 Task: In the  document sketch.pdf Use the feature 'and check spelling and grammer' Change font style of header to '23' Select the body of letter and change paragraph spacing to  1.5
Action: Mouse moved to (289, 328)
Screenshot: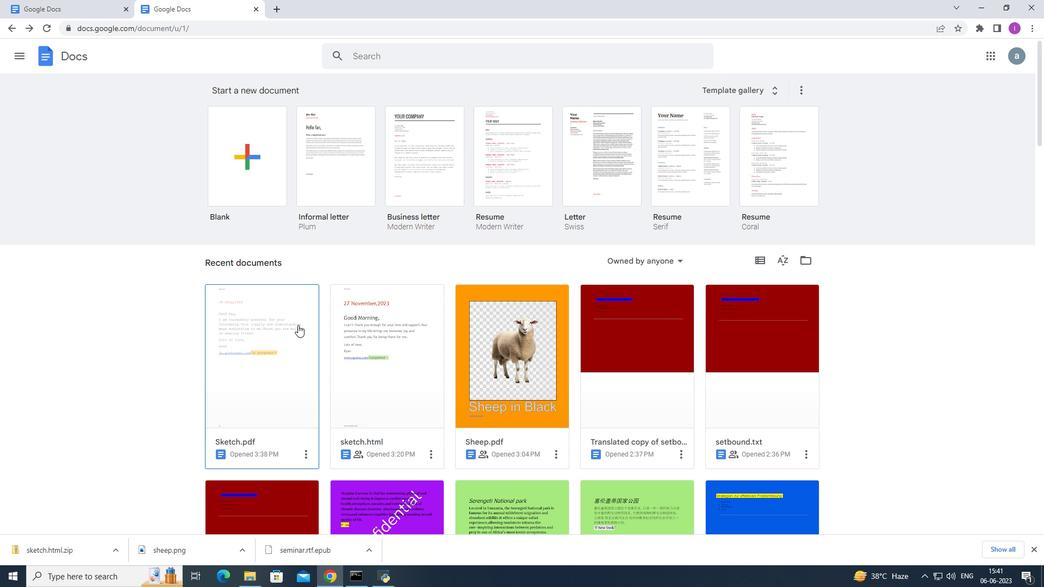 
Action: Mouse pressed left at (289, 328)
Screenshot: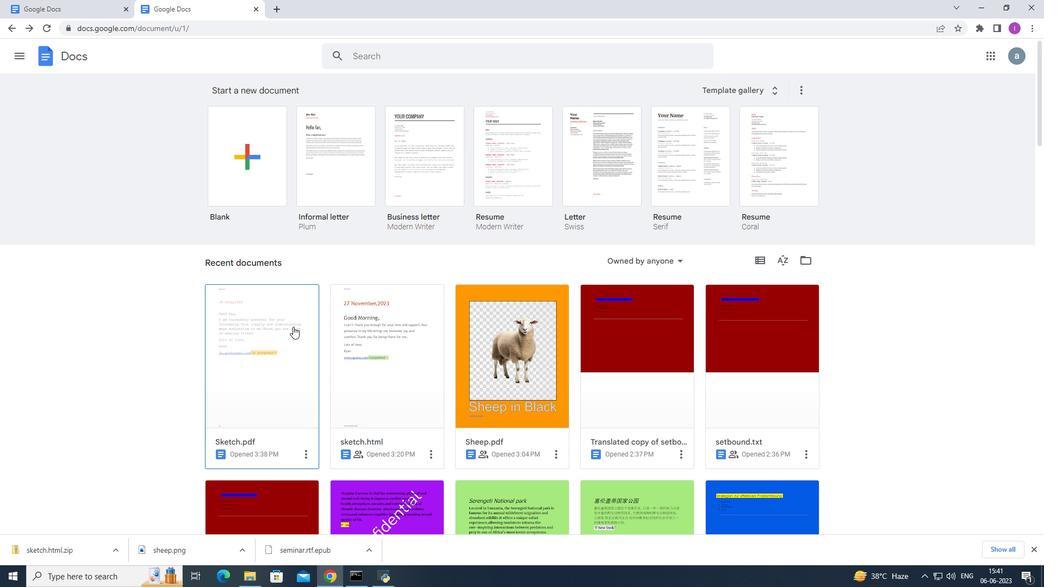 
Action: Mouse moved to (175, 60)
Screenshot: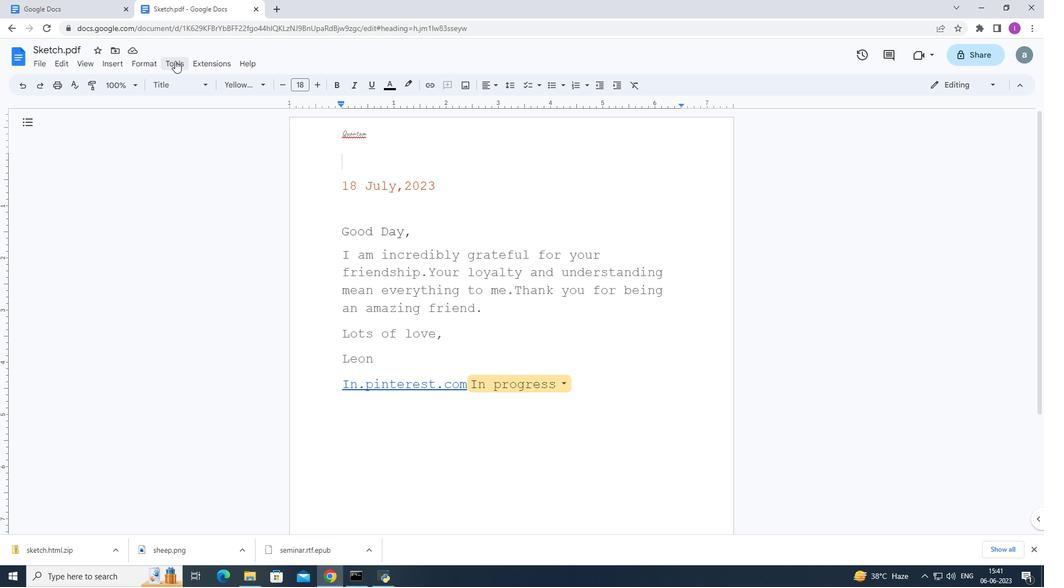 
Action: Mouse pressed left at (175, 60)
Screenshot: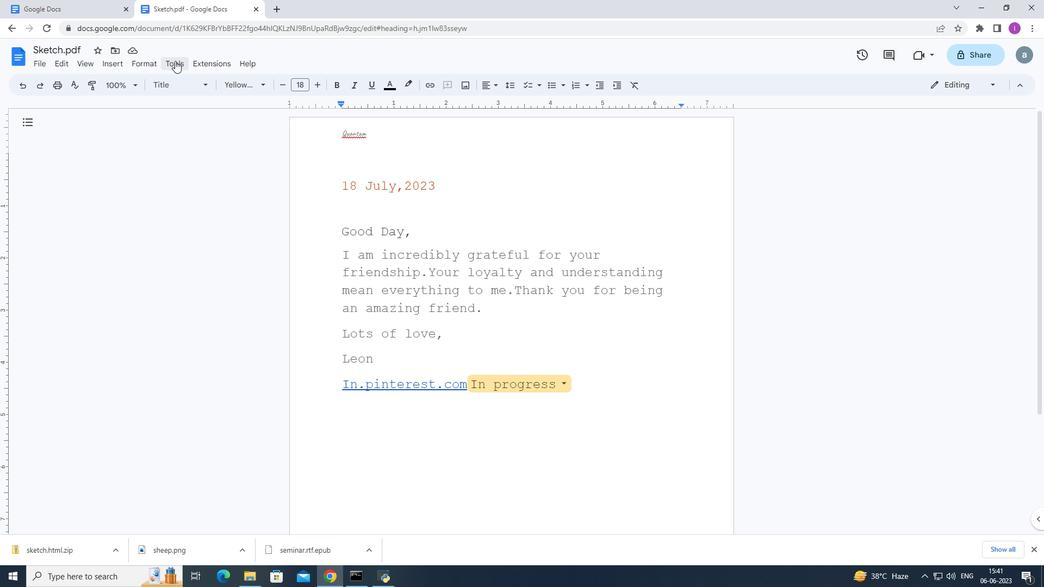 
Action: Mouse moved to (428, 80)
Screenshot: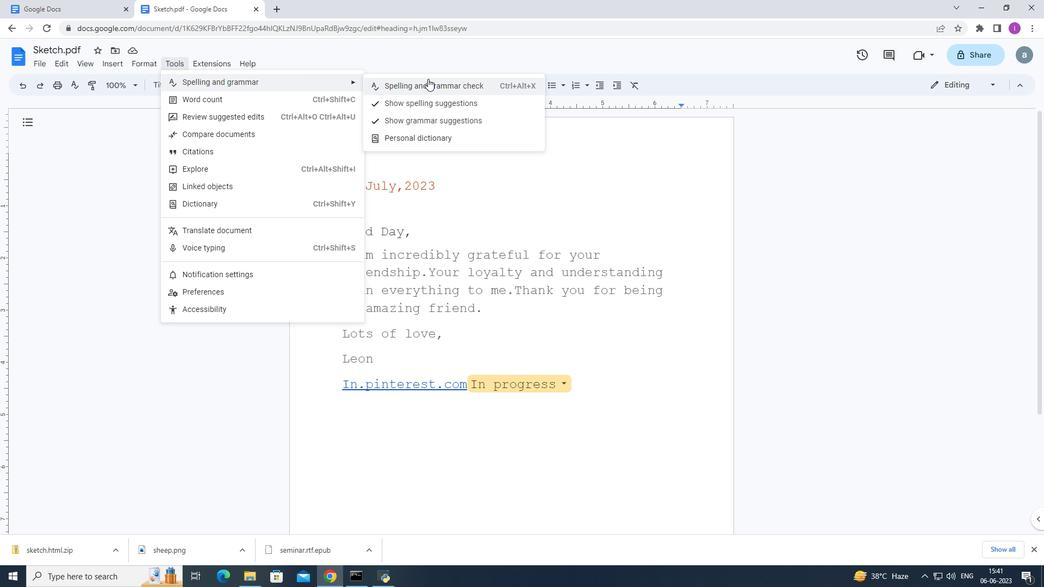 
Action: Mouse pressed left at (428, 80)
Screenshot: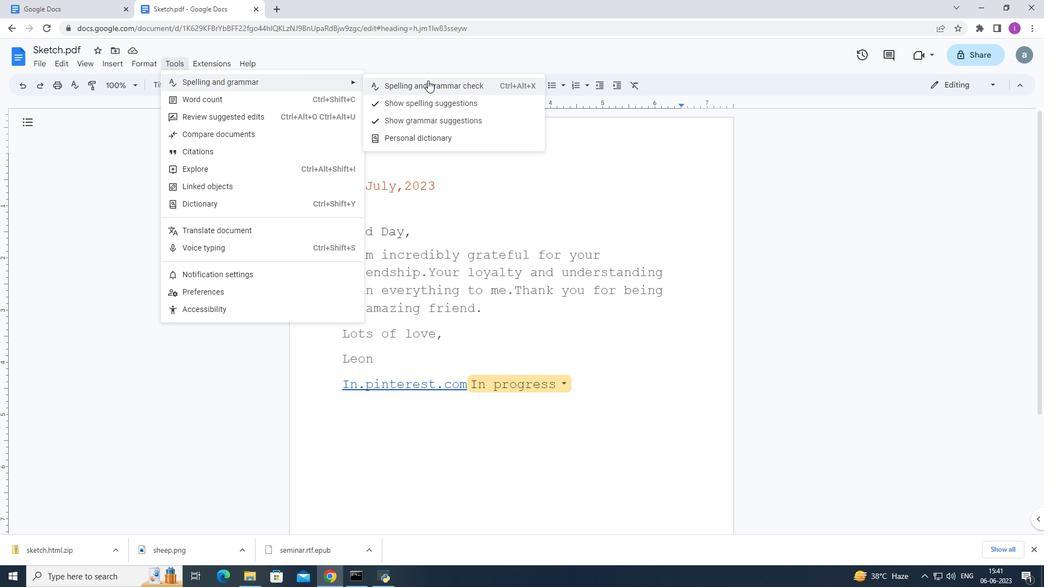
Action: Mouse moved to (979, 194)
Screenshot: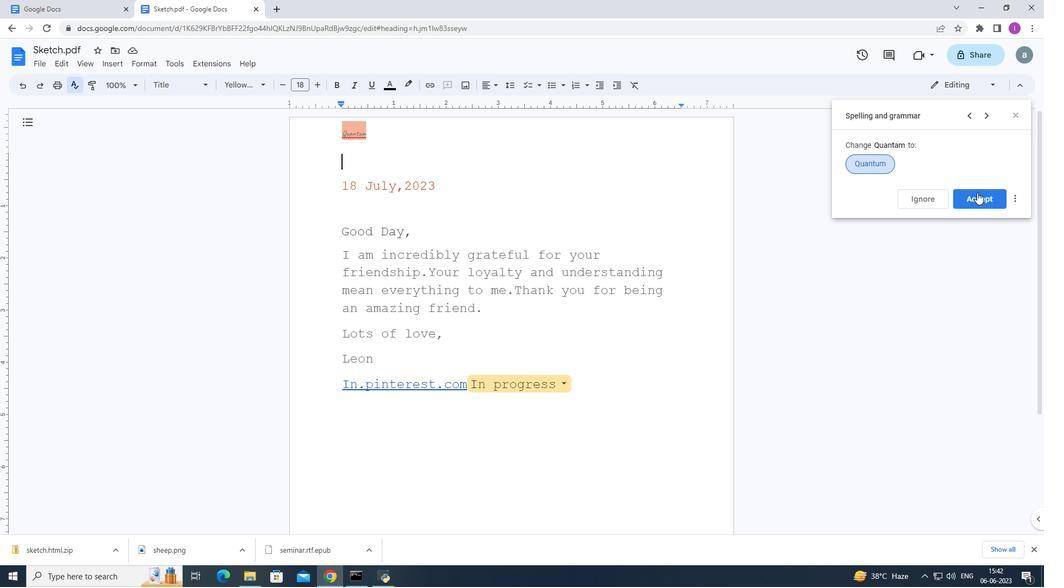 
Action: Mouse pressed left at (979, 194)
Screenshot: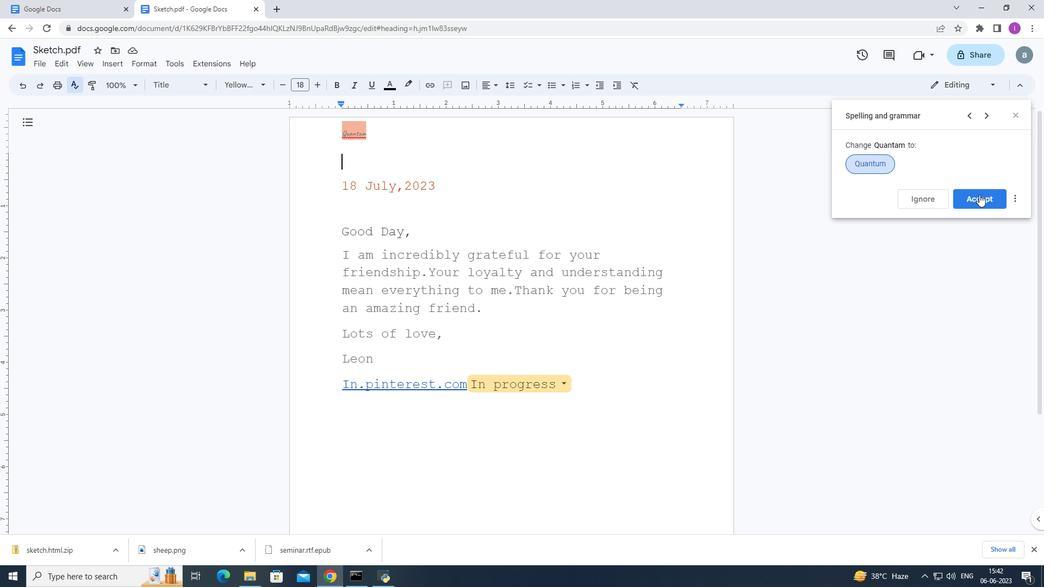 
Action: Mouse moved to (424, 236)
Screenshot: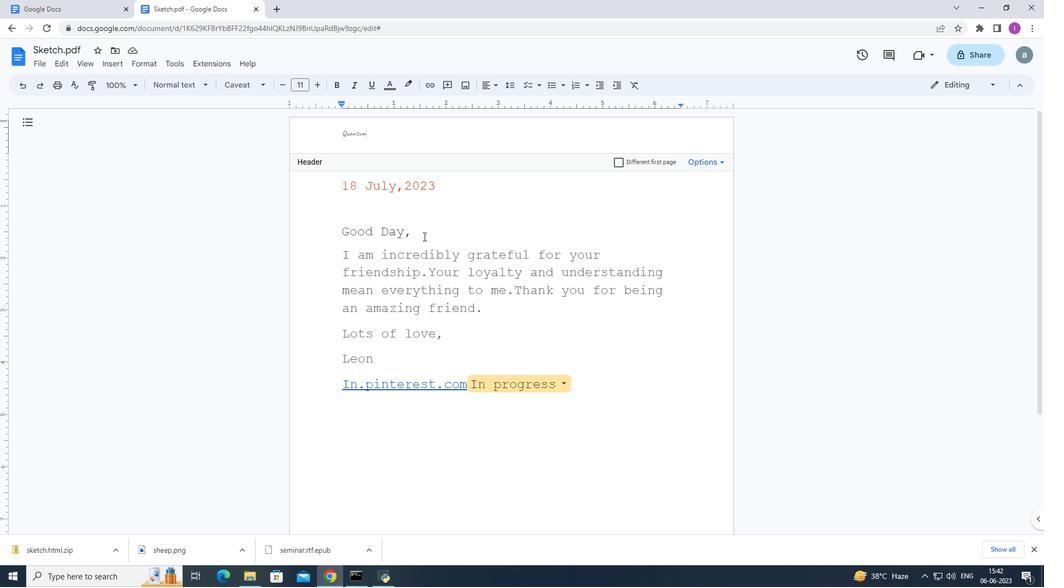 
Action: Mouse pressed left at (424, 236)
Screenshot: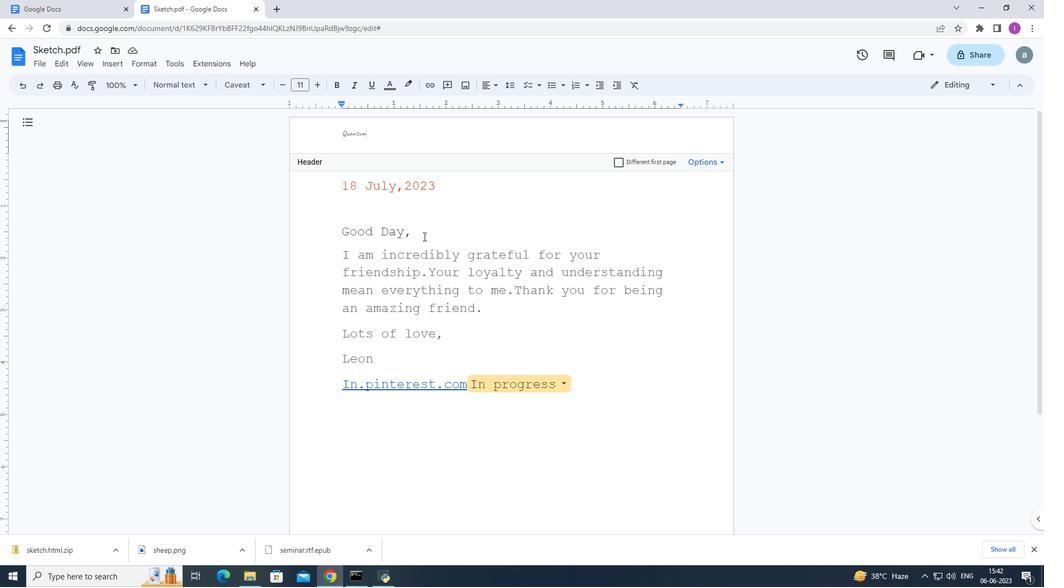 
Action: Mouse moved to (302, 84)
Screenshot: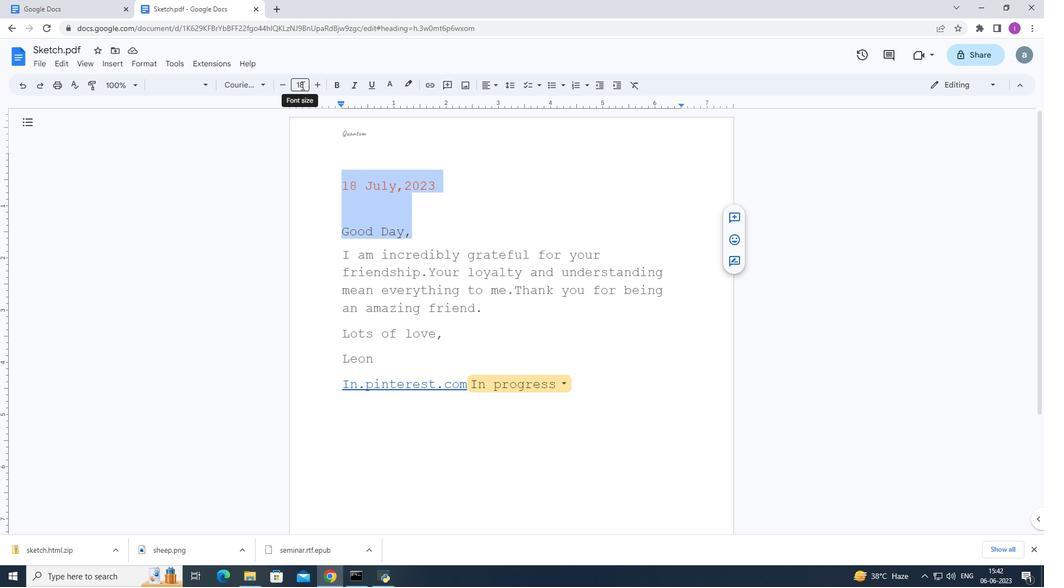 
Action: Mouse pressed left at (302, 84)
Screenshot: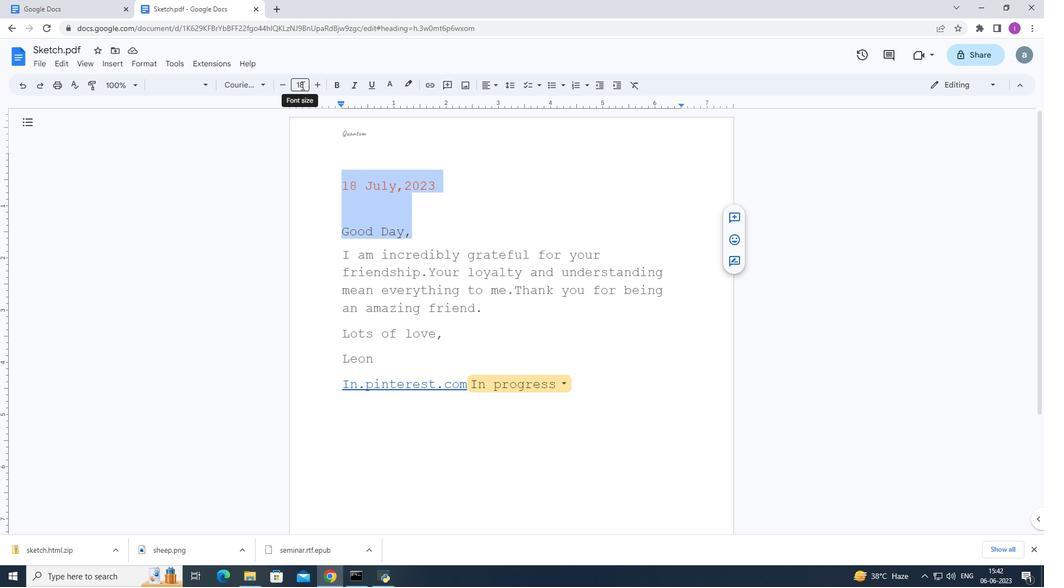 
Action: Mouse moved to (307, 110)
Screenshot: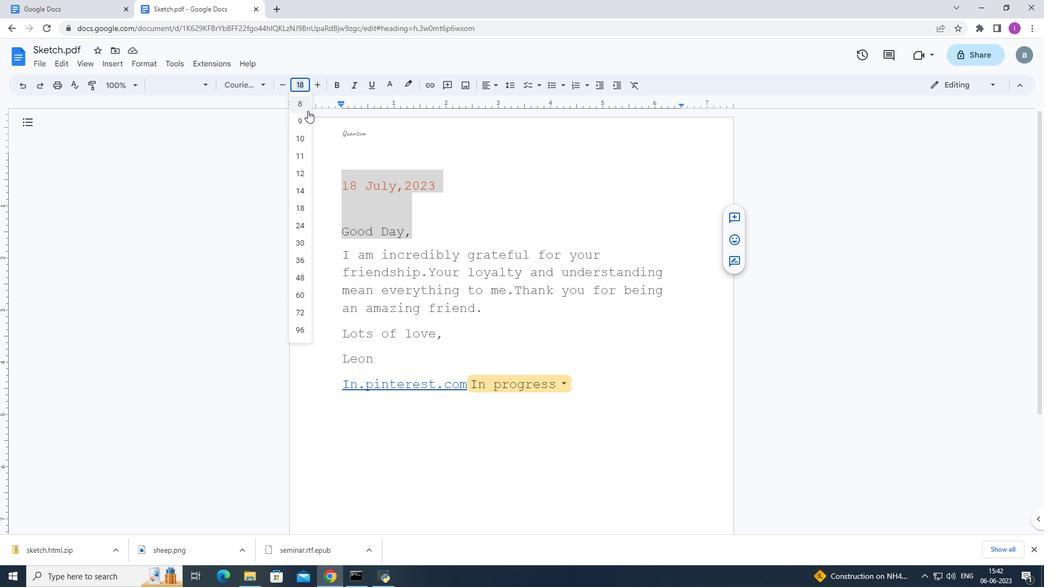 
Action: Key pressed 23<Key.enter>
Screenshot: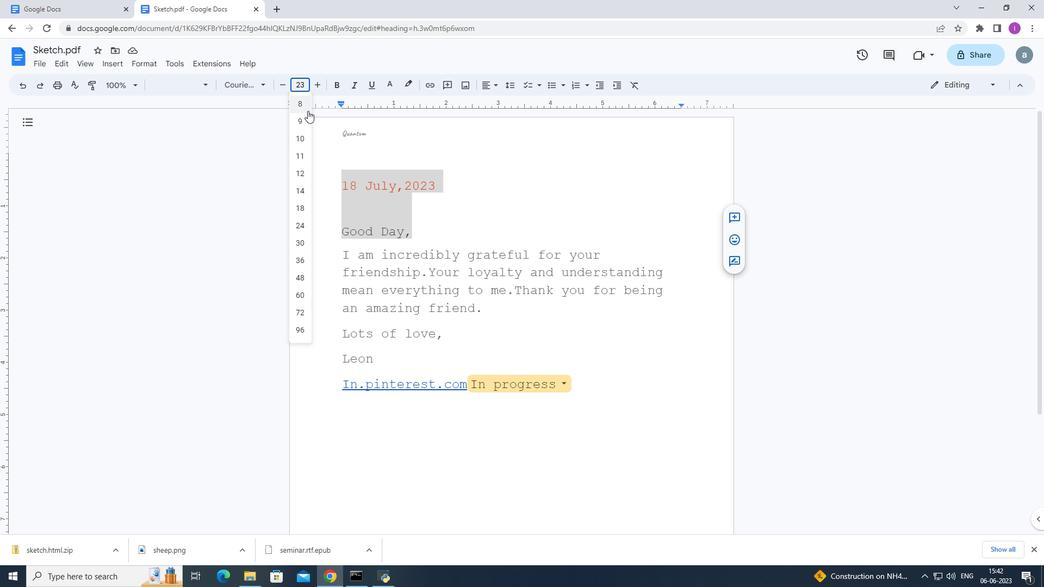 
Action: Mouse moved to (316, 336)
Screenshot: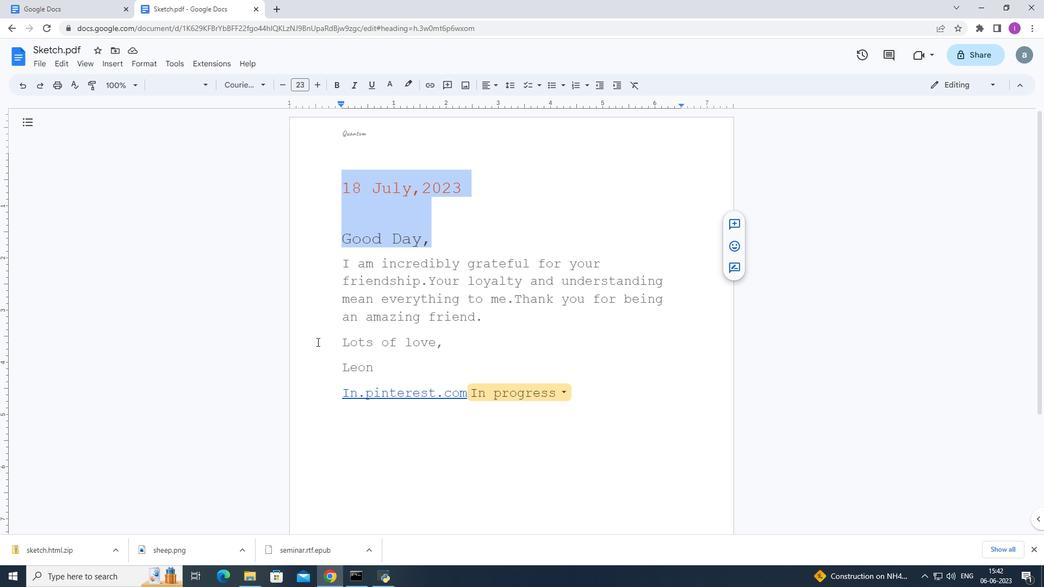 
Action: Mouse pressed left at (316, 336)
Screenshot: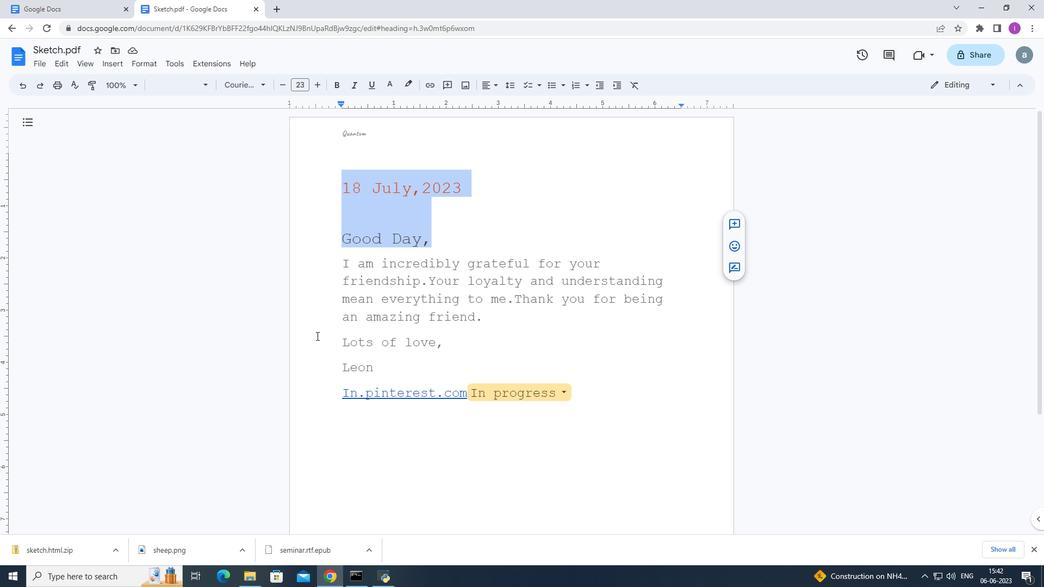 
Action: Mouse moved to (506, 316)
Screenshot: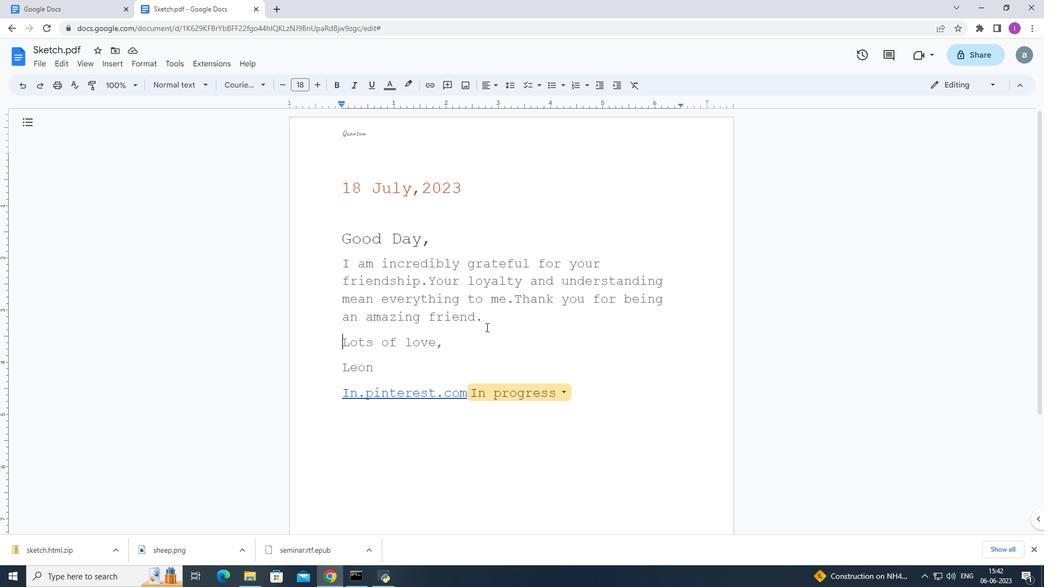 
Action: Mouse pressed left at (506, 316)
Screenshot: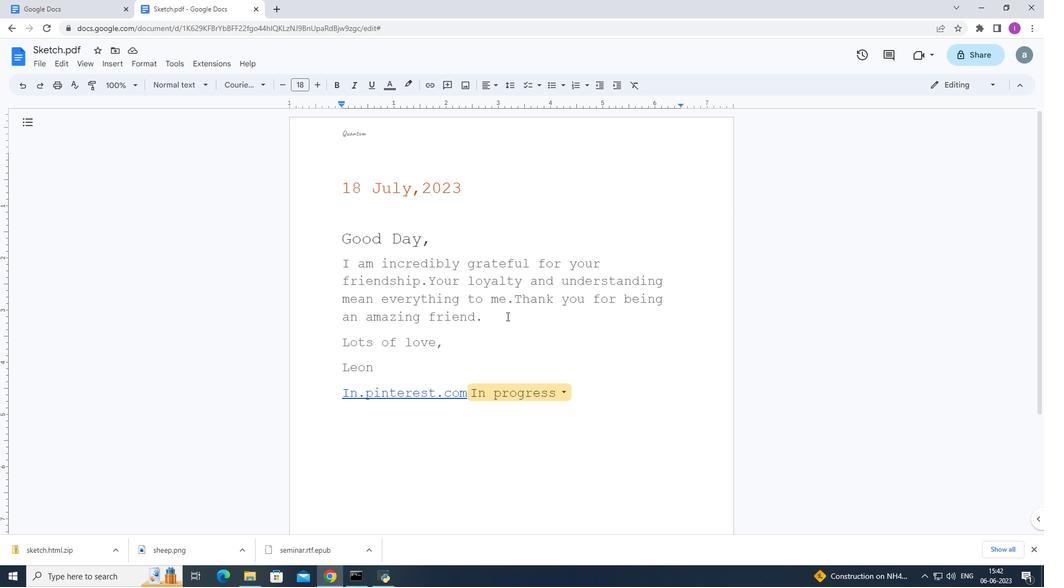 
Action: Mouse moved to (331, 275)
Screenshot: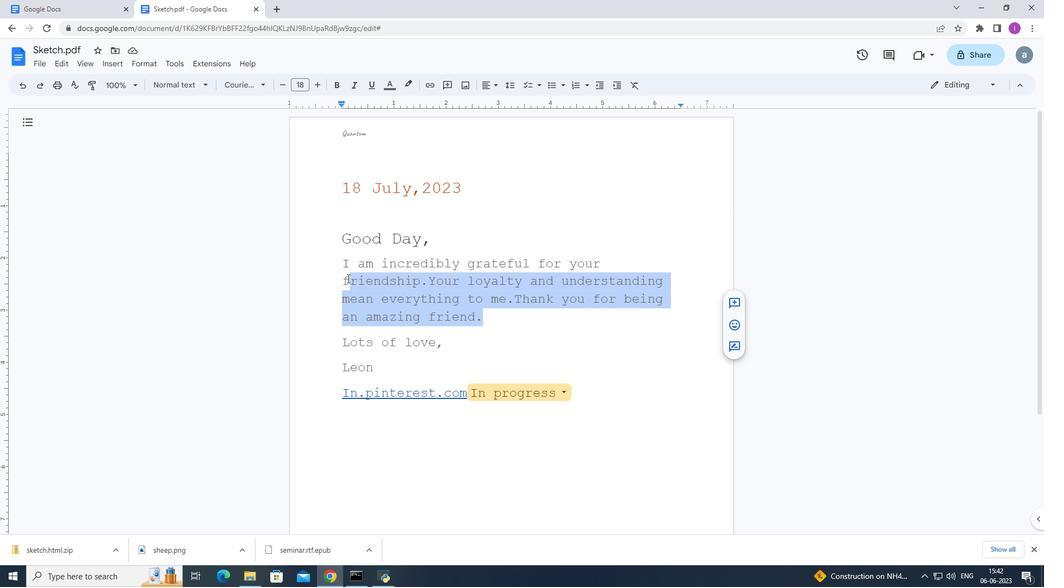
Action: Mouse pressed left at (331, 275)
Screenshot: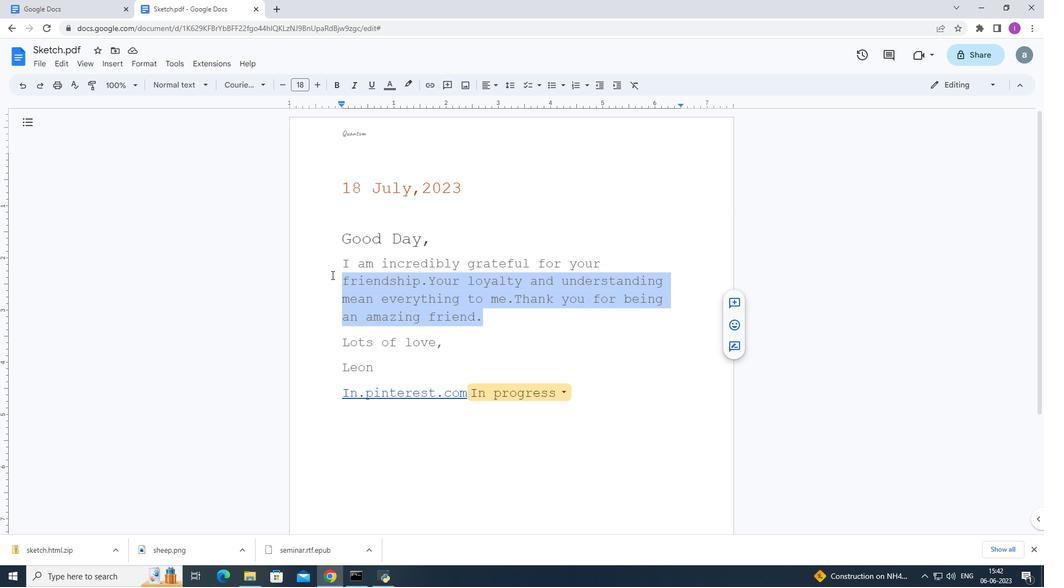 
Action: Mouse pressed left at (331, 275)
Screenshot: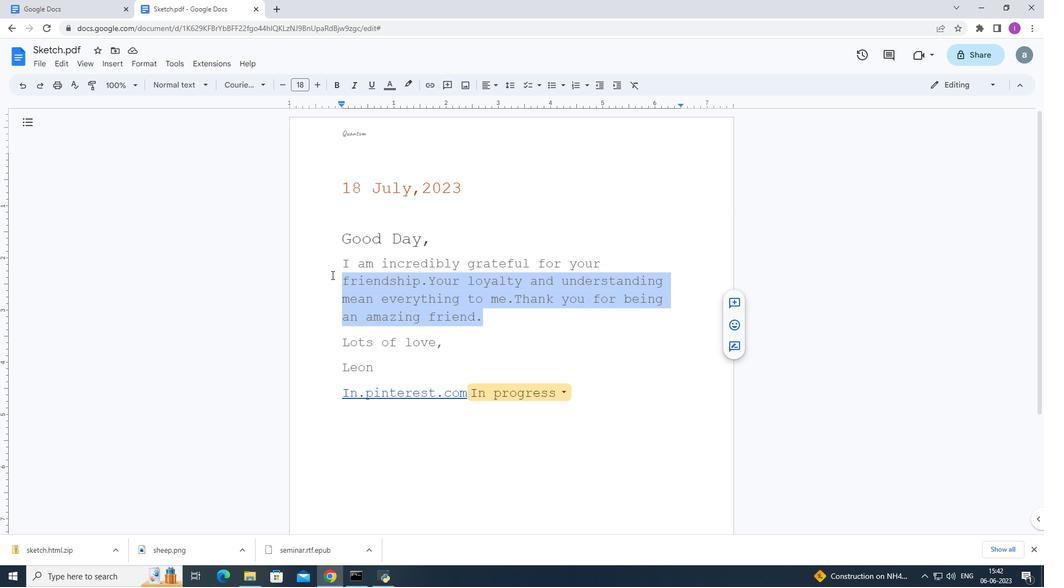 
Action: Mouse moved to (310, 273)
Screenshot: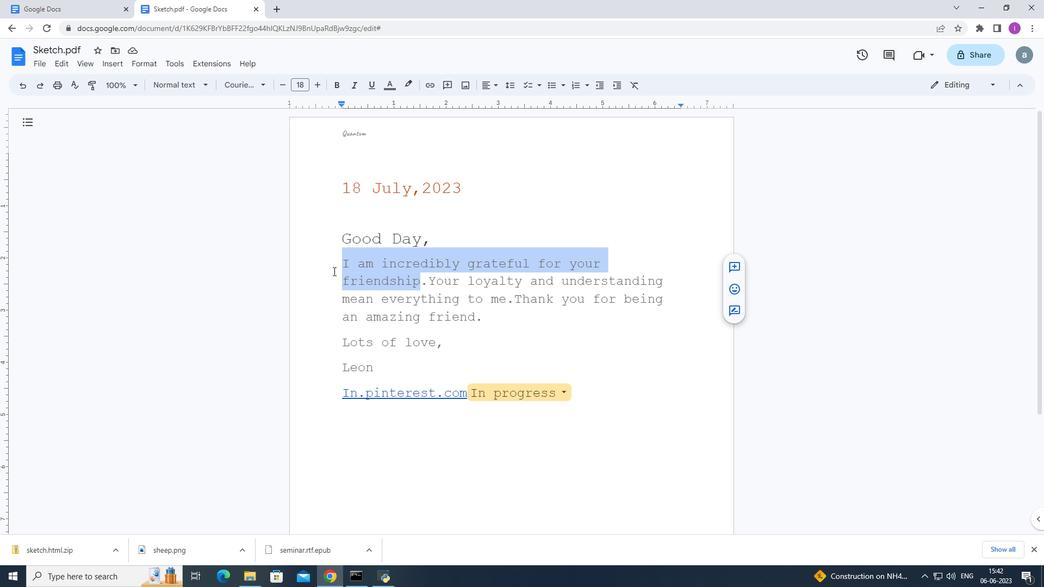 
Action: Mouse pressed left at (310, 273)
Screenshot: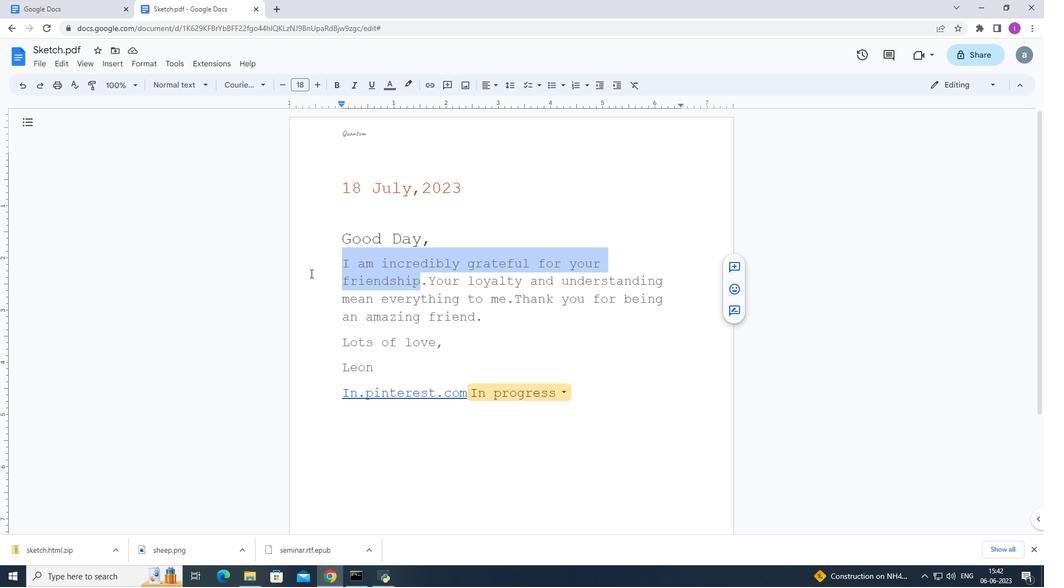 
Action: Mouse moved to (342, 264)
Screenshot: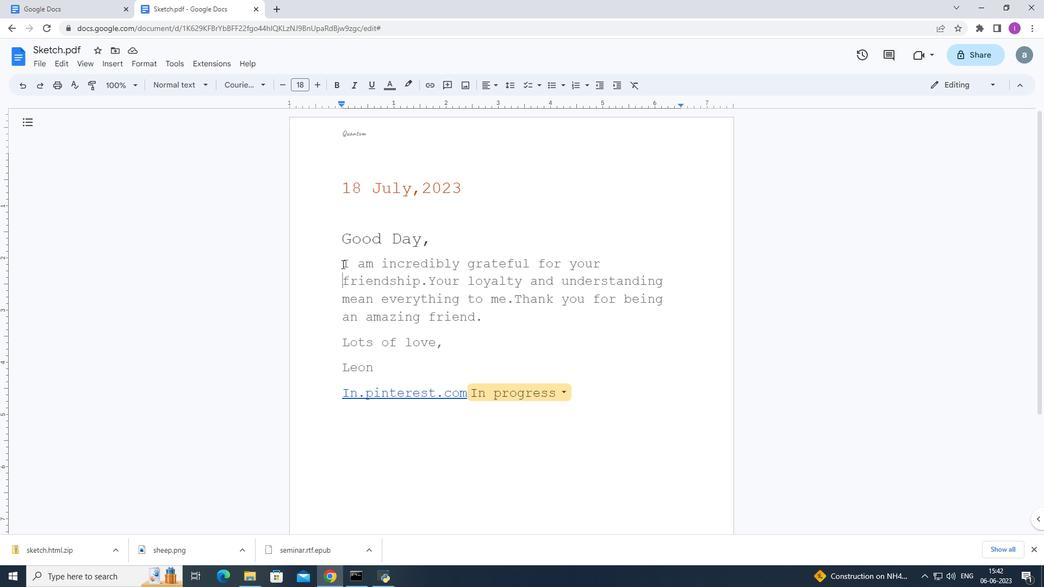 
Action: Mouse pressed left at (342, 264)
Screenshot: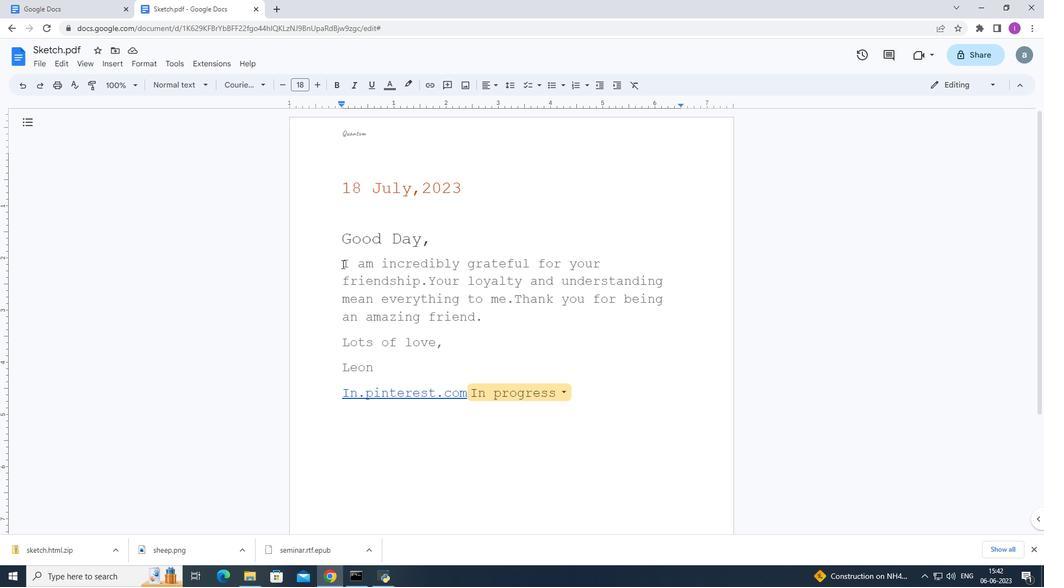 
Action: Mouse moved to (512, 87)
Screenshot: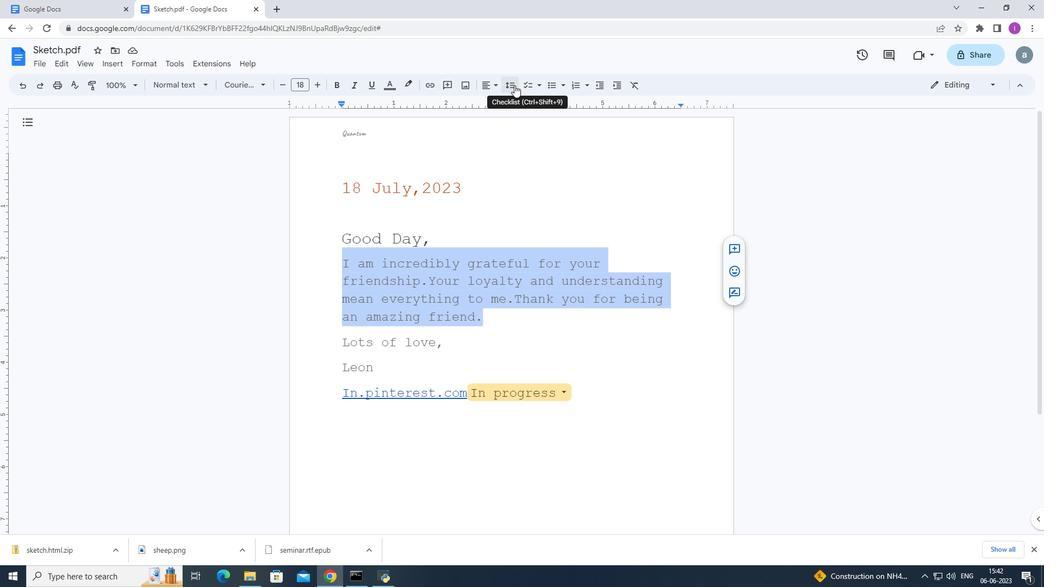 
Action: Mouse pressed left at (512, 87)
Screenshot: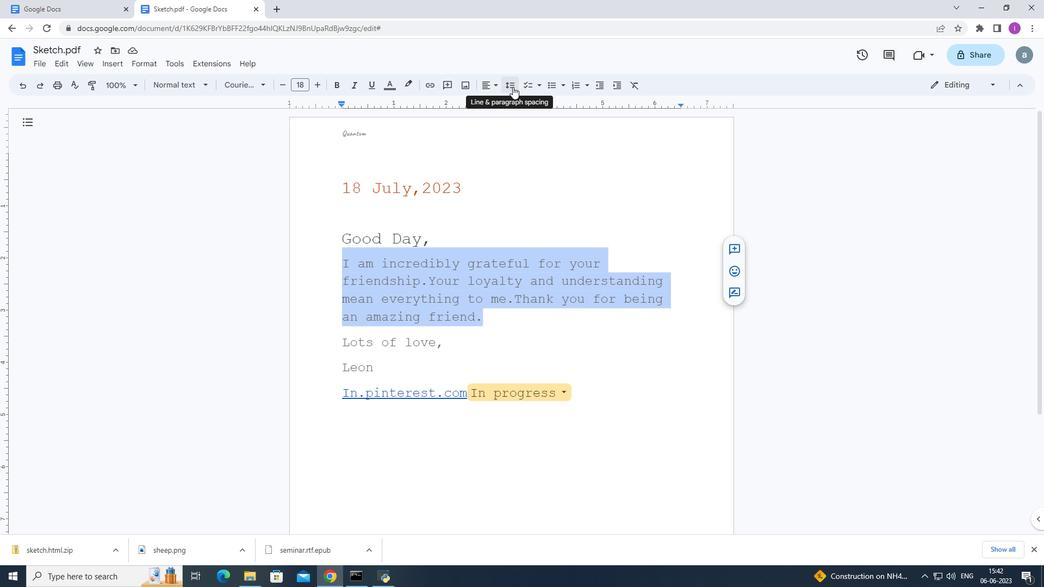 
Action: Mouse moved to (539, 139)
Screenshot: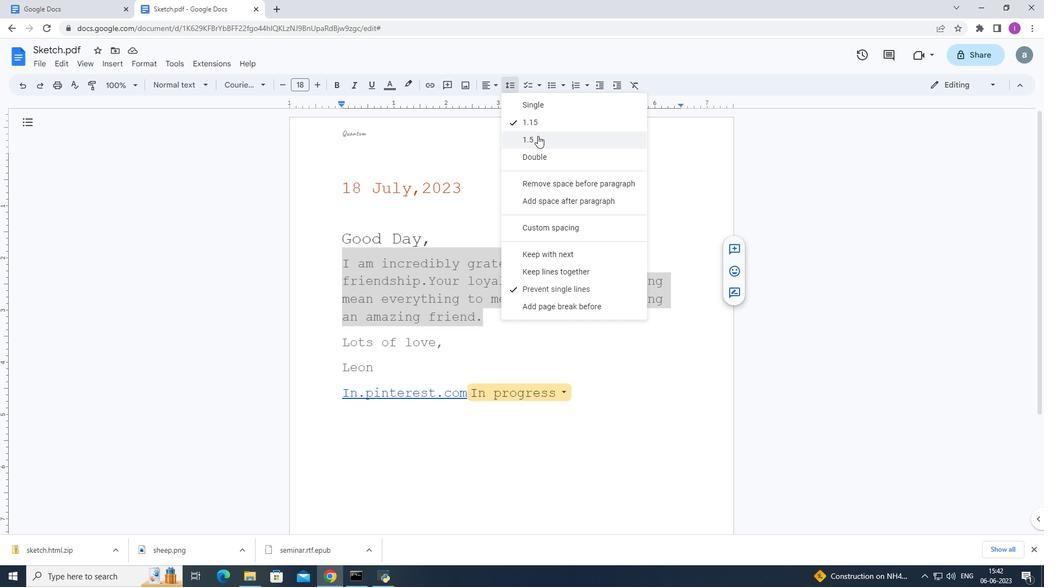 
Action: Mouse pressed left at (539, 139)
Screenshot: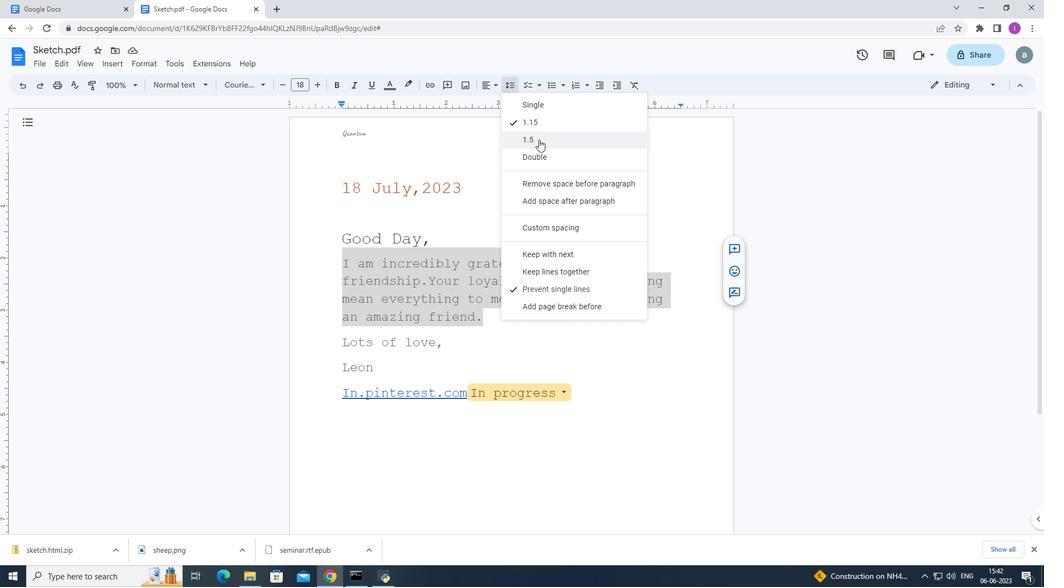 
Action: Mouse moved to (188, 375)
Screenshot: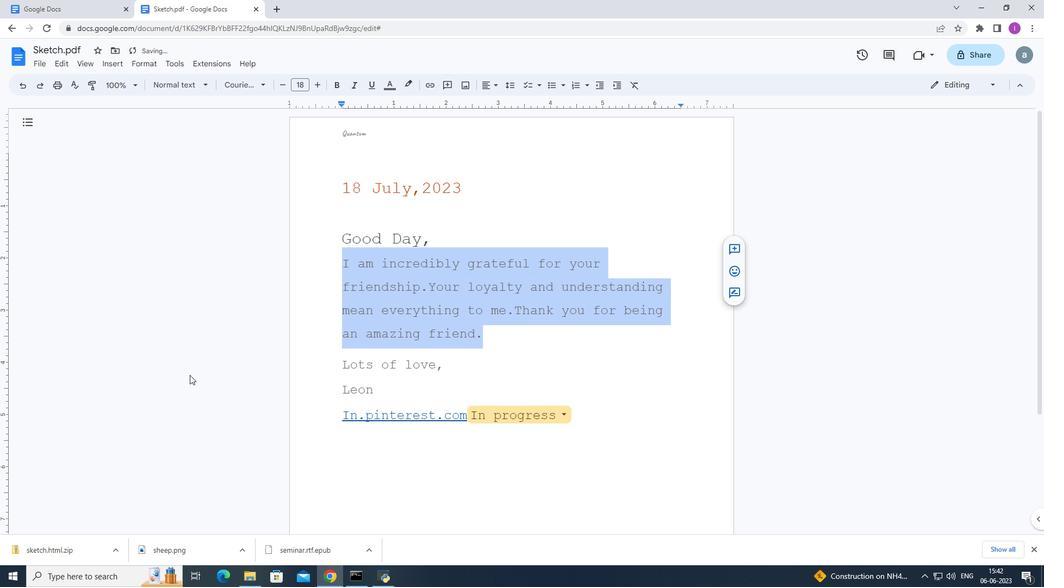 
